 Task: Add the card "ADVISOR" for your new game.
Action: Mouse moved to (133, 418)
Screenshot: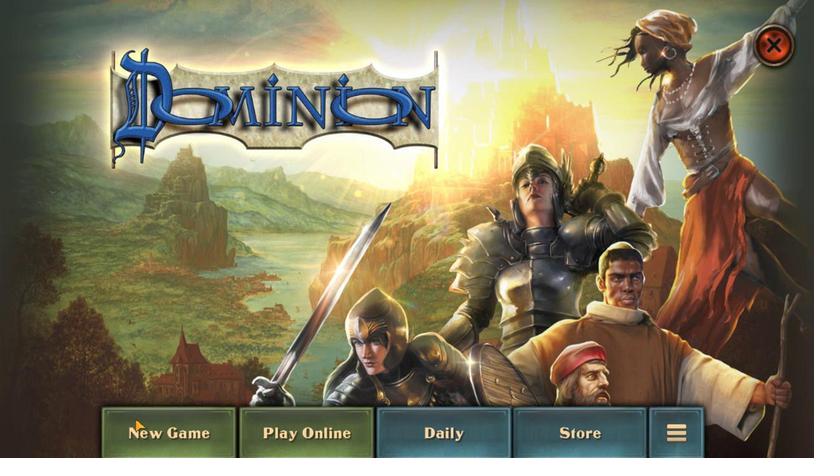 
Action: Mouse pressed left at (133, 418)
Screenshot: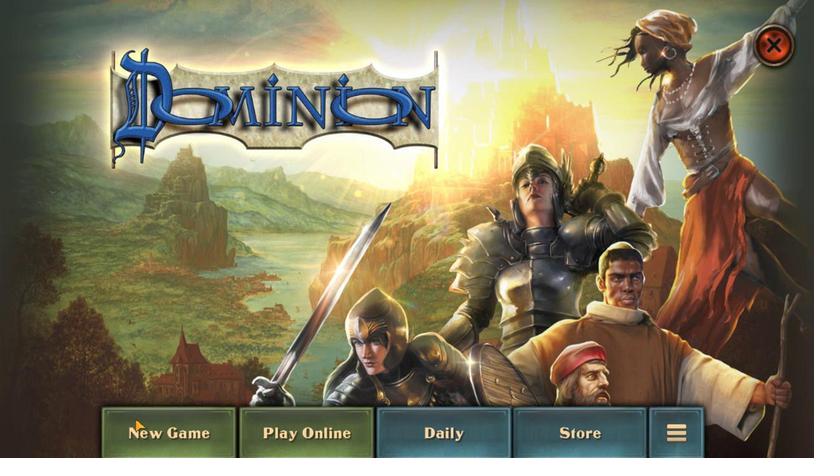 
Action: Mouse moved to (425, 78)
Screenshot: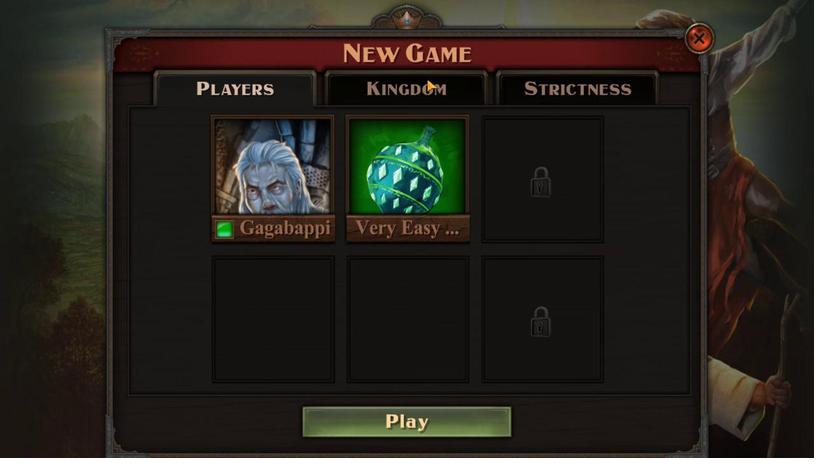 
Action: Mouse pressed left at (425, 78)
Screenshot: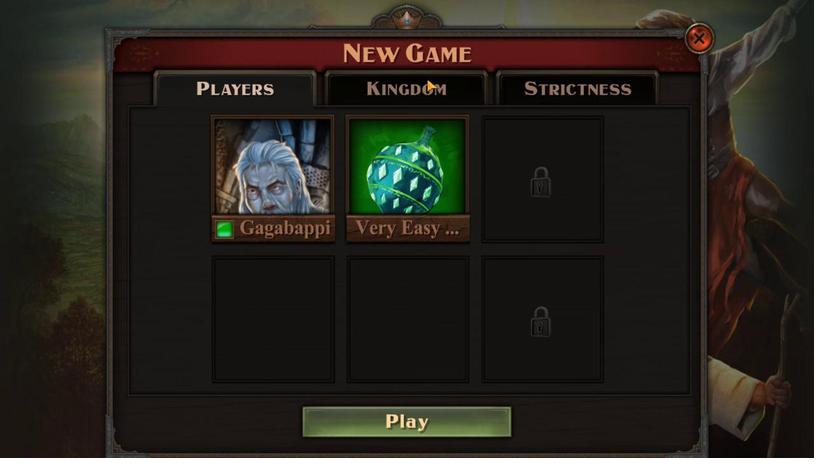 
Action: Mouse moved to (499, 140)
Screenshot: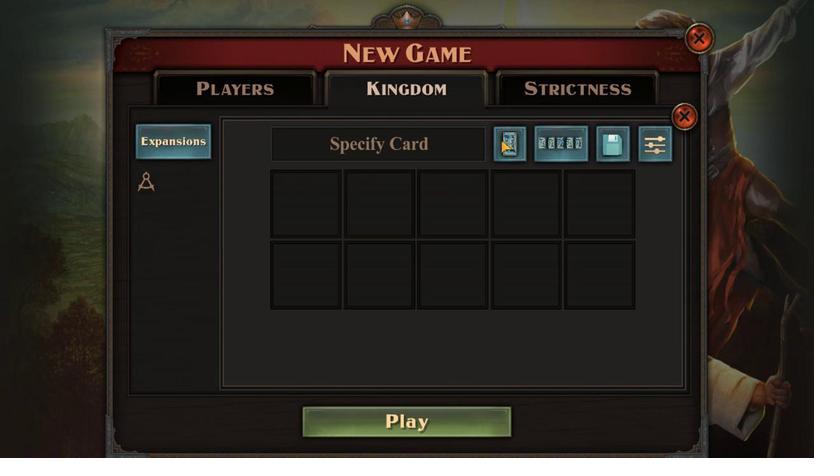 
Action: Mouse pressed left at (499, 140)
Screenshot: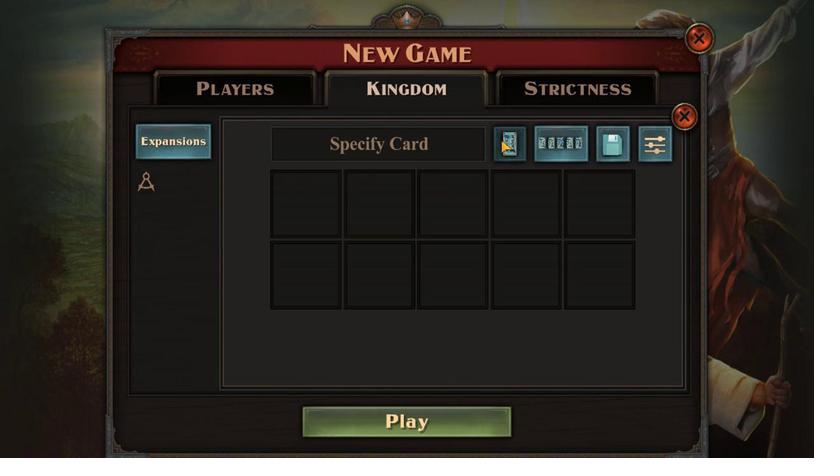 
Action: Mouse moved to (175, 269)
Screenshot: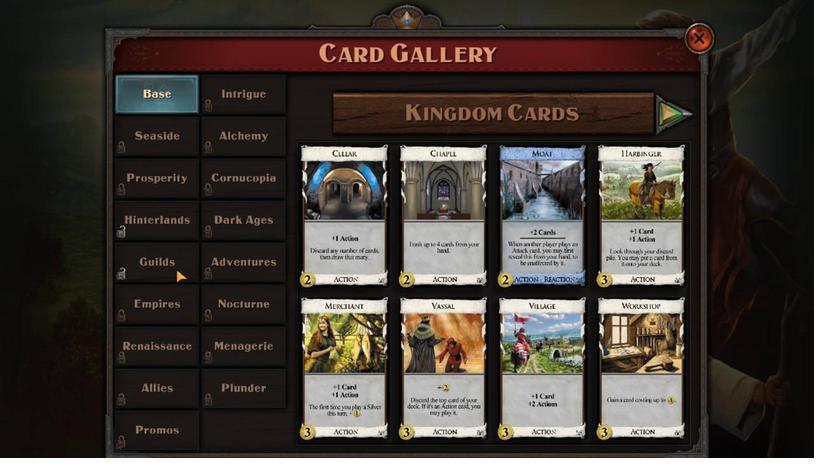 
Action: Mouse pressed left at (175, 269)
Screenshot: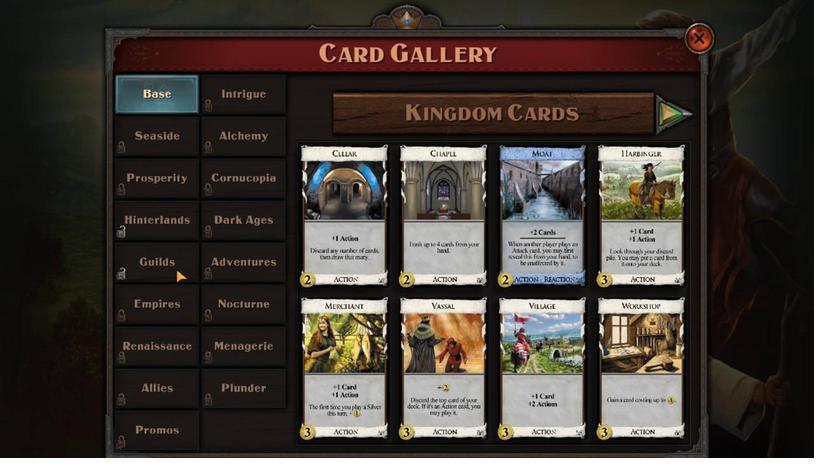 
Action: Mouse moved to (341, 326)
Screenshot: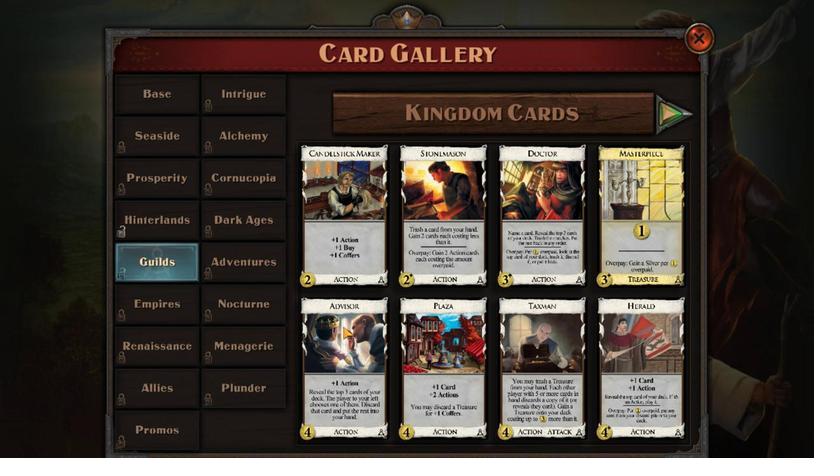 
Action: Mouse pressed left at (341, 326)
Screenshot: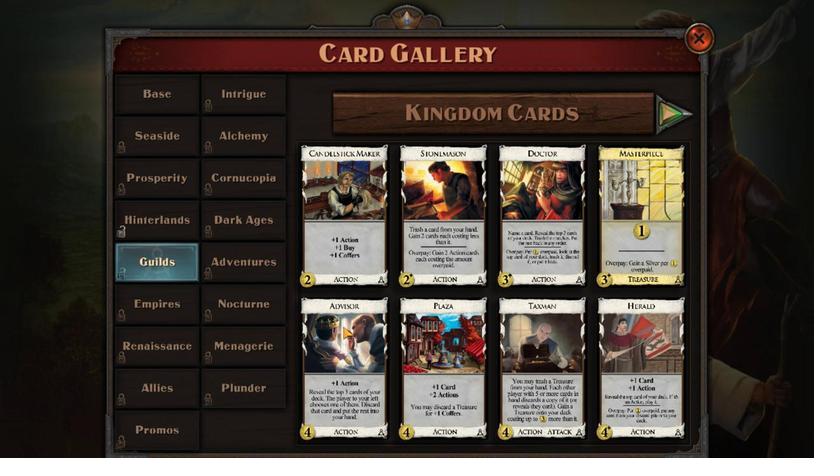 
